 Task: Plan a work-related trip for the industry conference.
Action: Mouse pressed left at (419, 161)
Screenshot: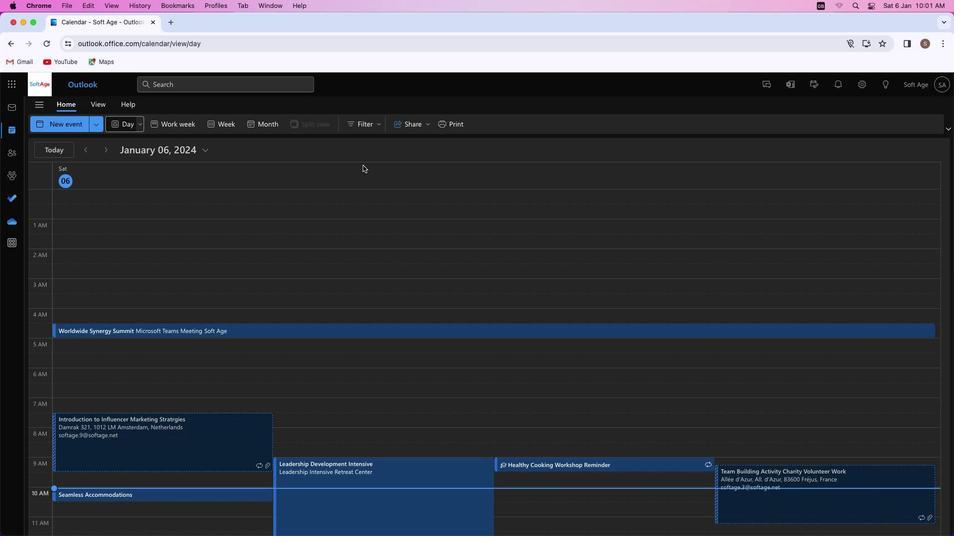 
Action: Mouse moved to (60, 117)
Screenshot: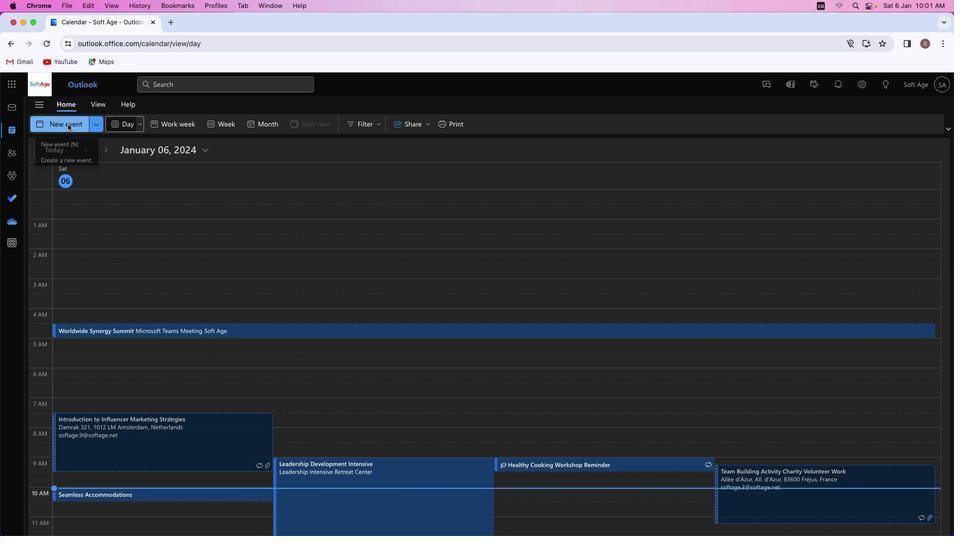 
Action: Mouse pressed left at (60, 117)
Screenshot: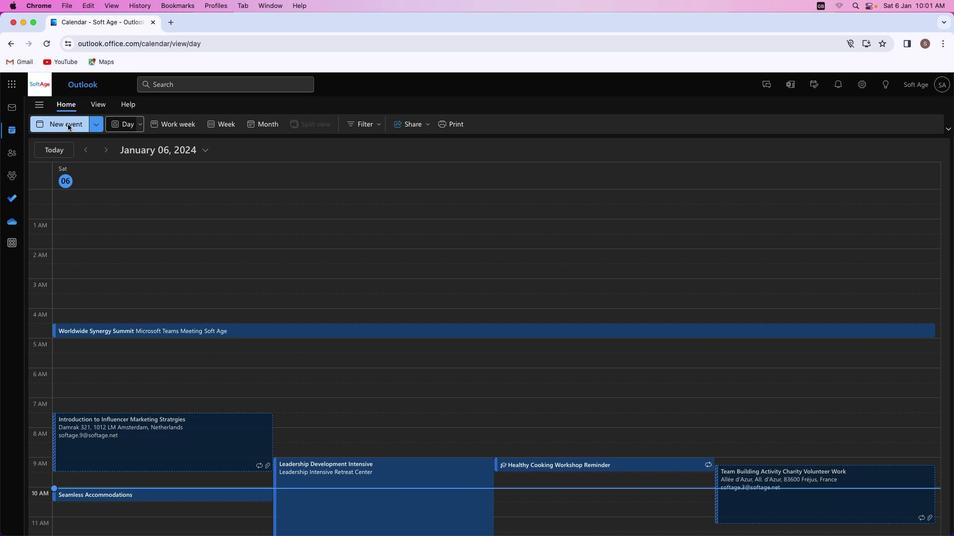 
Action: Mouse moved to (242, 170)
Screenshot: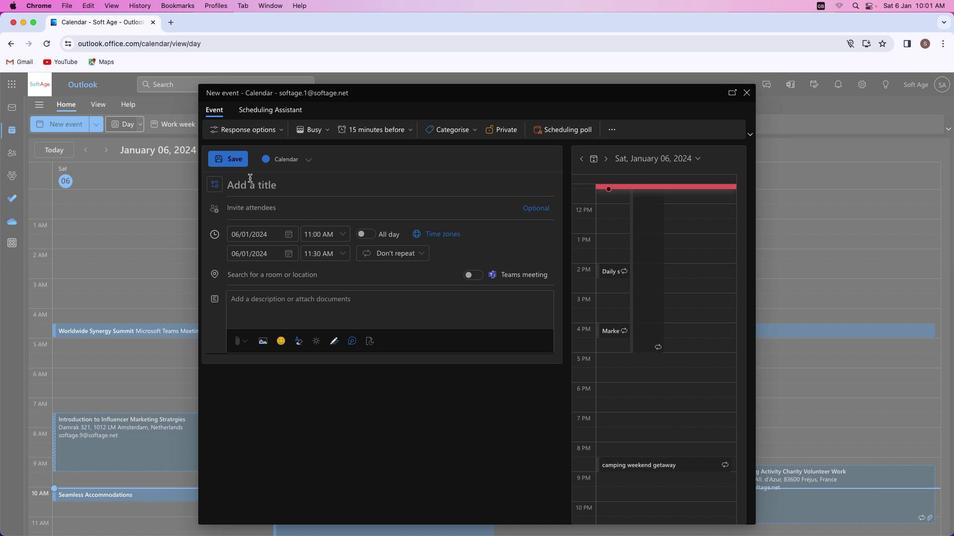 
Action: Mouse pressed left at (242, 170)
Screenshot: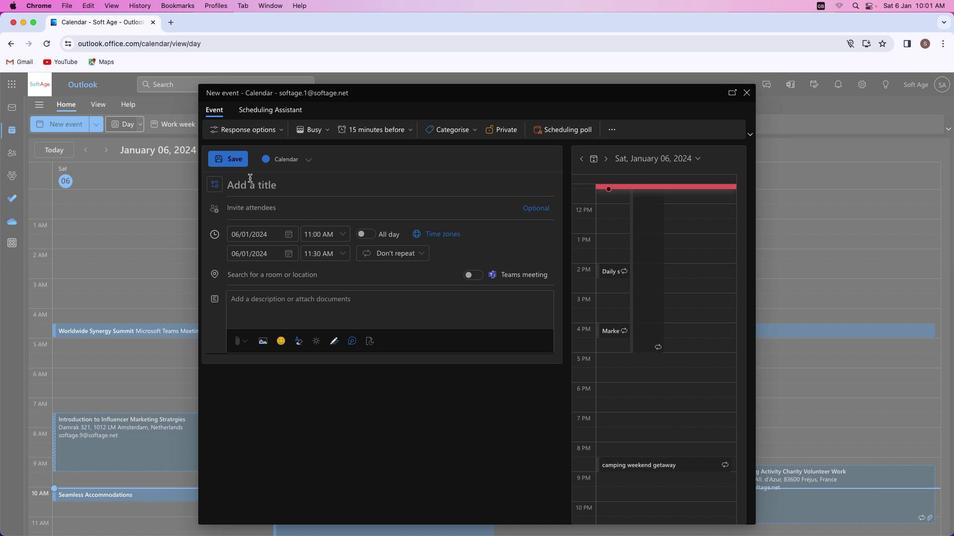 
Action: Mouse moved to (245, 177)
Screenshot: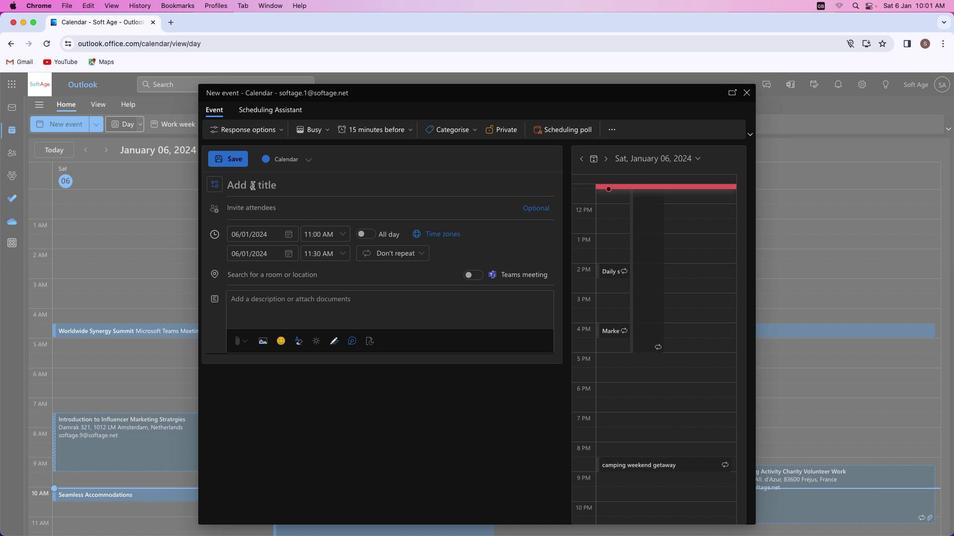 
Action: Key pressed Key.shift'B''u''s''i''n''e''s''s'Key.space't''r''i''p'Key.spaceKey.shift'E''x''c''e''l''l''e''n''c''e'
Screenshot: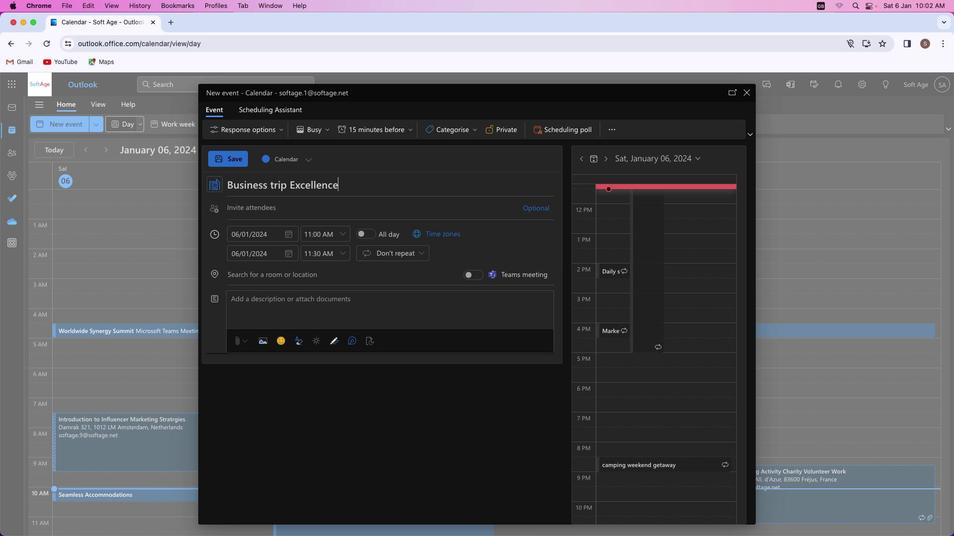 
Action: Mouse moved to (267, 177)
Screenshot: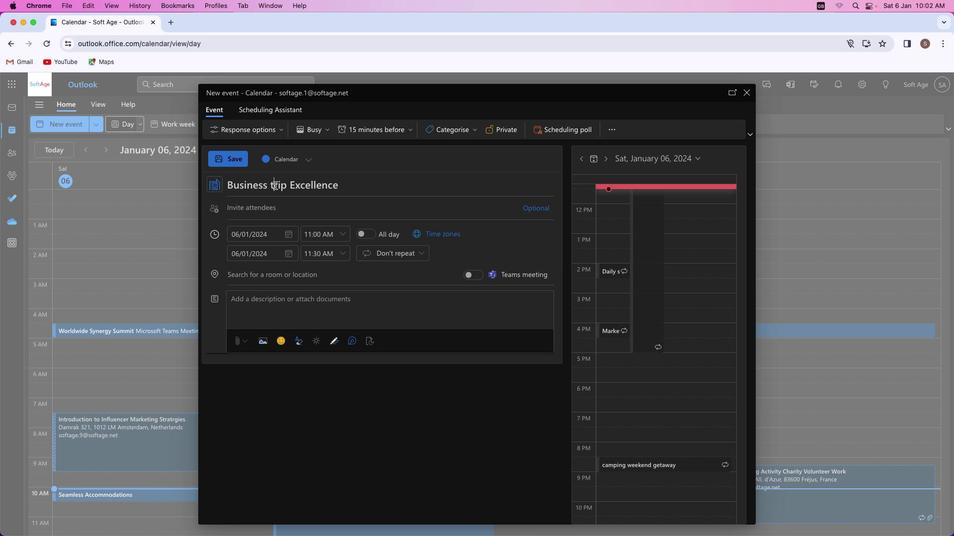 
Action: Mouse pressed left at (267, 177)
Screenshot: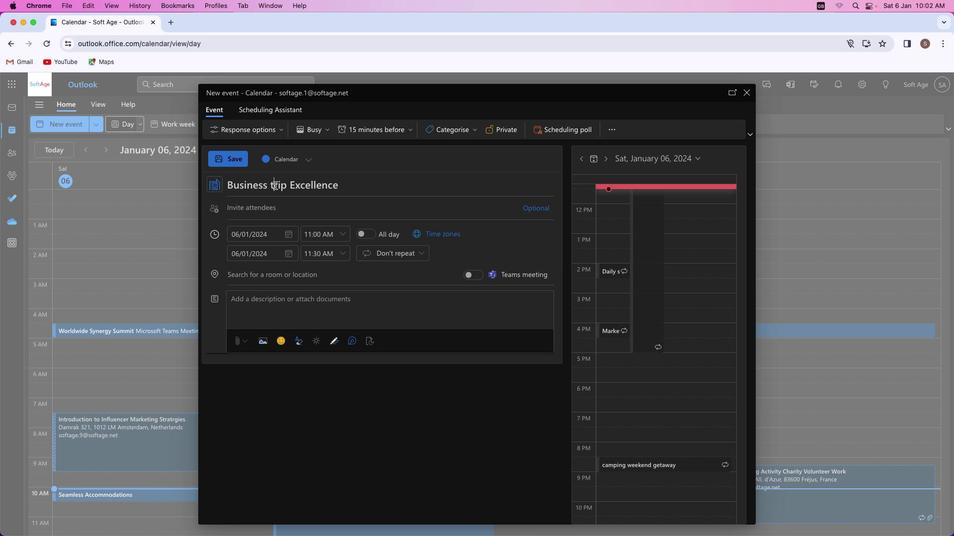
Action: Mouse moved to (352, 178)
Screenshot: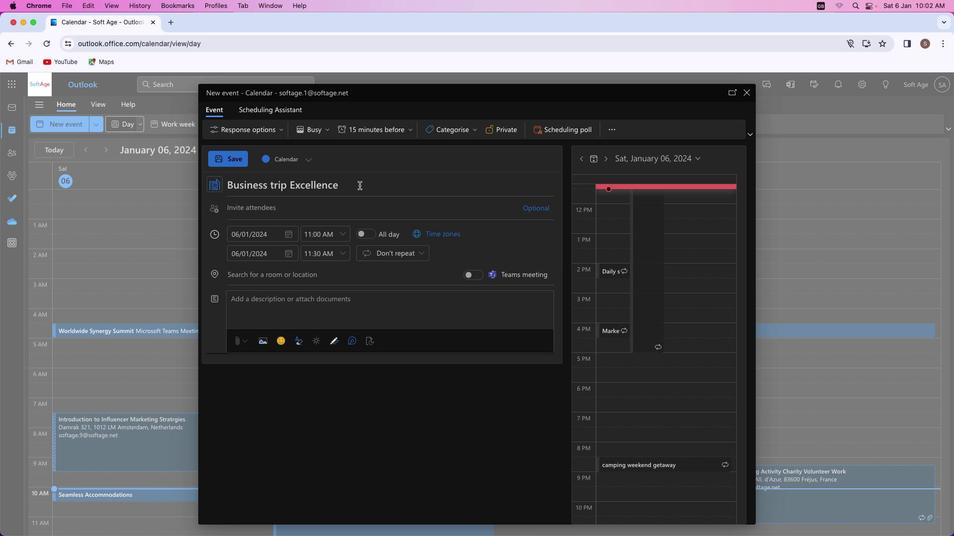 
Action: Key pressed Key.backspaceKey.shift'T'
Screenshot: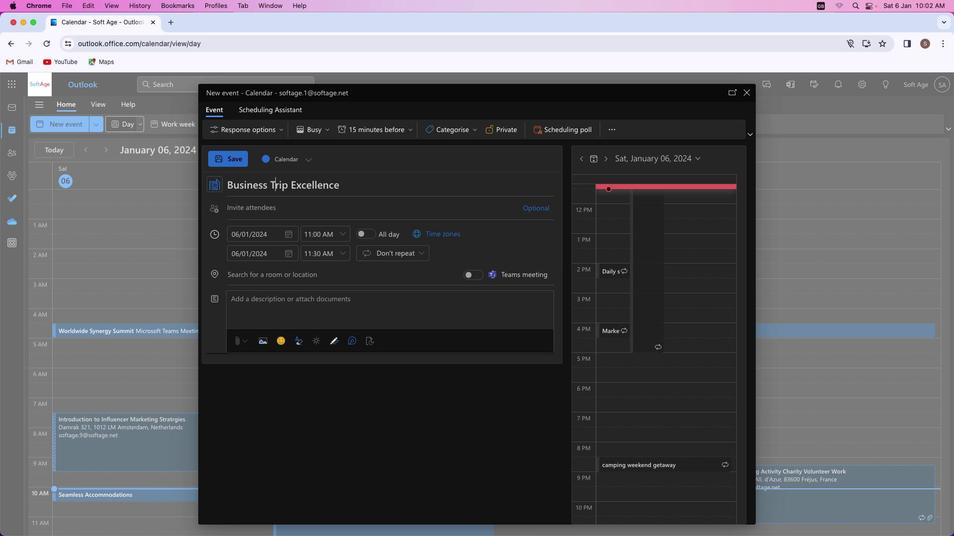 
Action: Mouse moved to (267, 199)
Screenshot: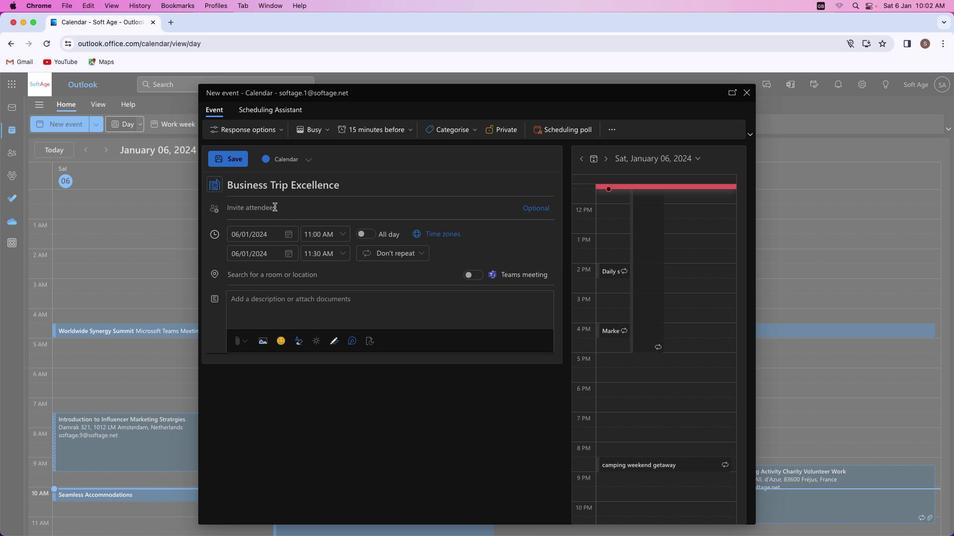 
Action: Mouse pressed left at (267, 199)
Screenshot: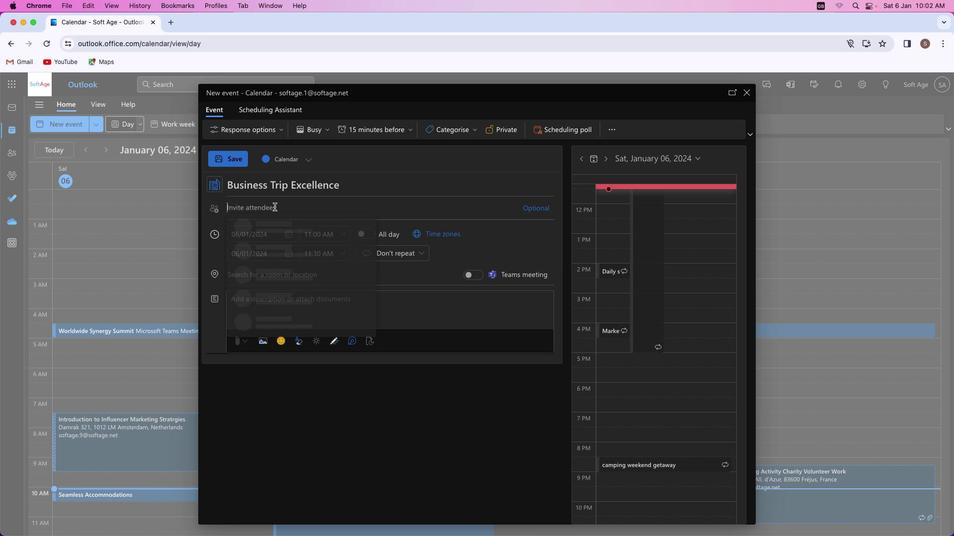 
Action: Mouse moved to (269, 200)
Screenshot: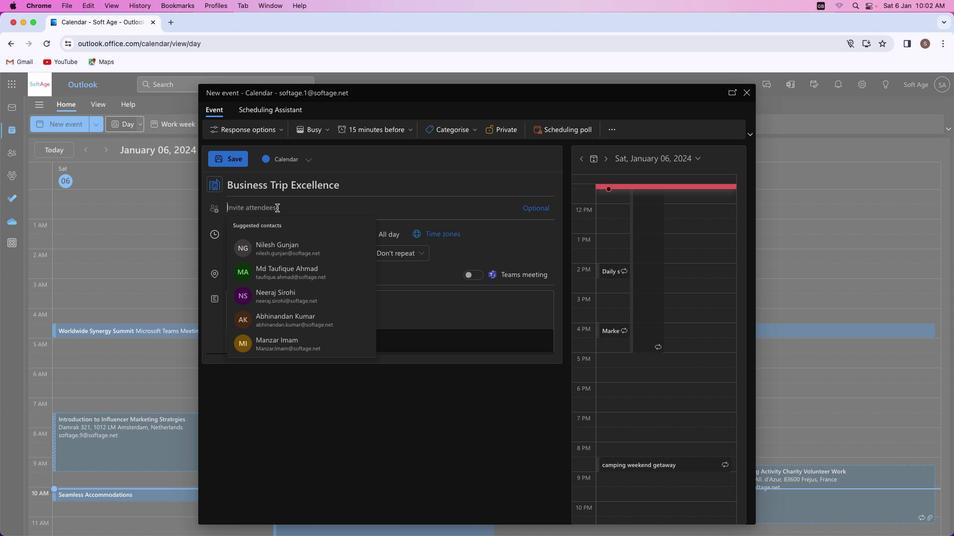 
Action: Key pressed Key.shift'S''h''i''v''a''m''y''a''d''a''v''s''m''4''1'Key.shift'@''o''u''t''l''o''o''k''.''c''o''m'
Screenshot: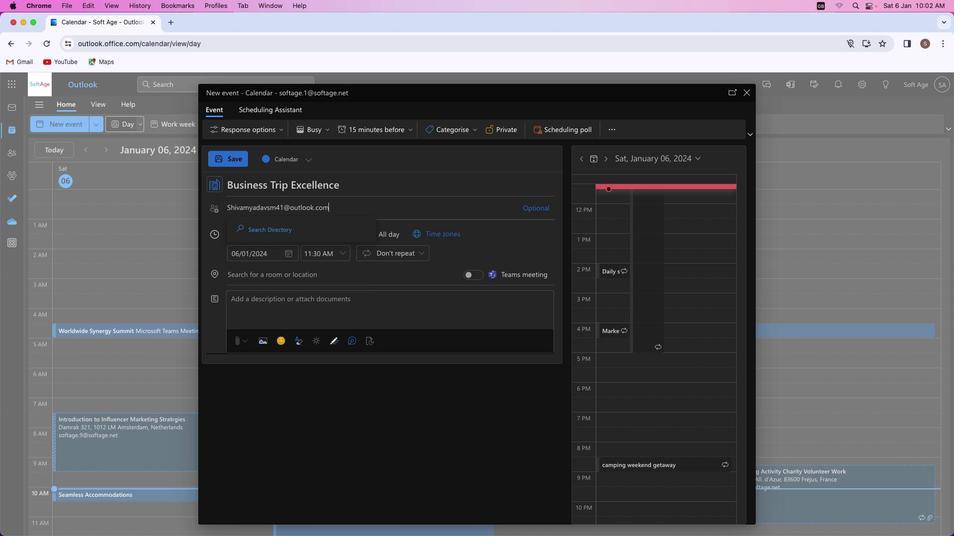 
Action: Mouse moved to (335, 220)
Screenshot: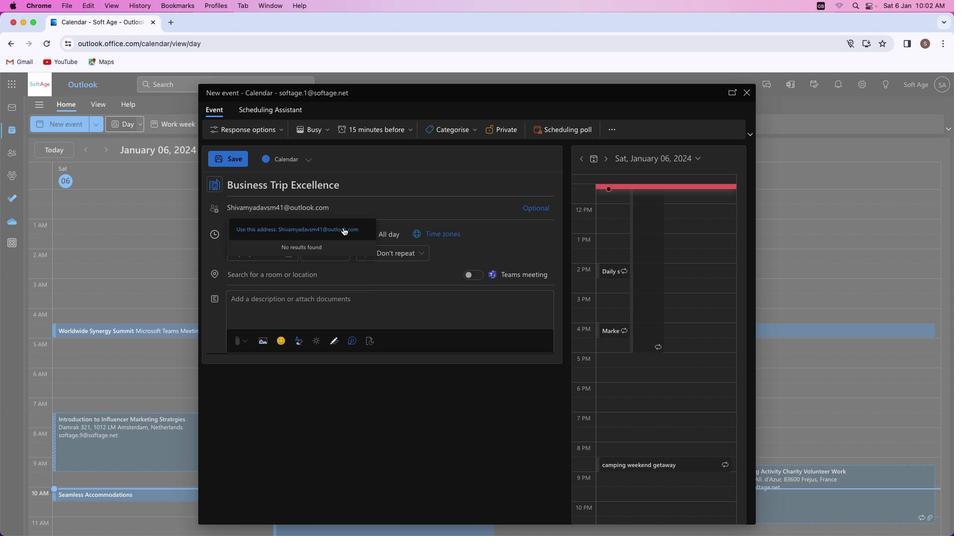 
Action: Mouse pressed left at (335, 220)
Screenshot: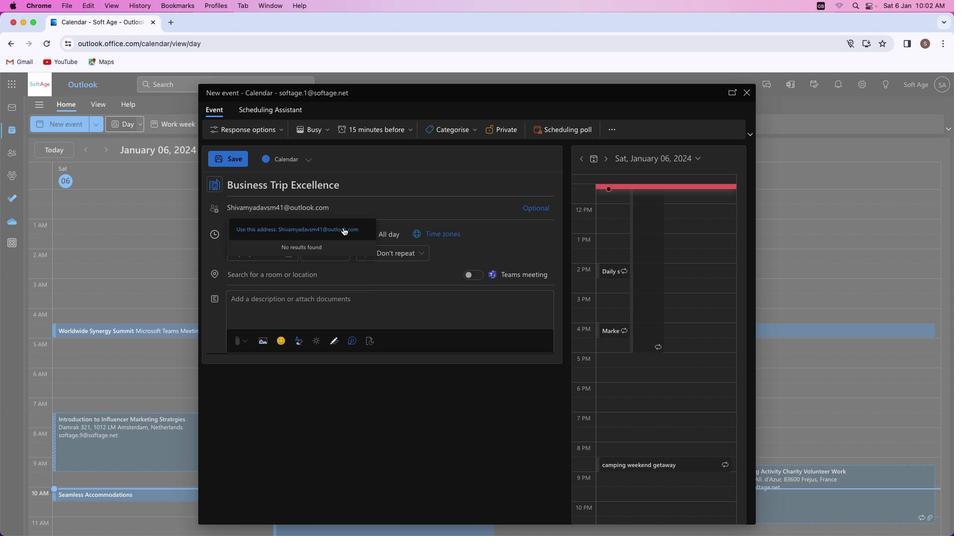 
Action: Mouse moved to (353, 218)
Screenshot: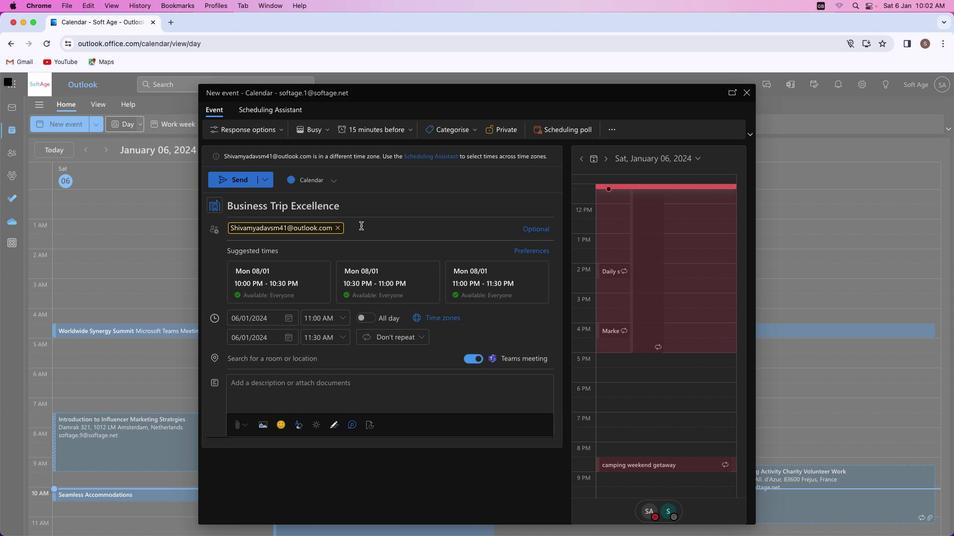 
Action: Key pressed Key.shift'A''k''a''s''h''r''a''j''p''u''t'Key.shift'@''o''u''t''l''o''o''k''.''c''o''m'
Screenshot: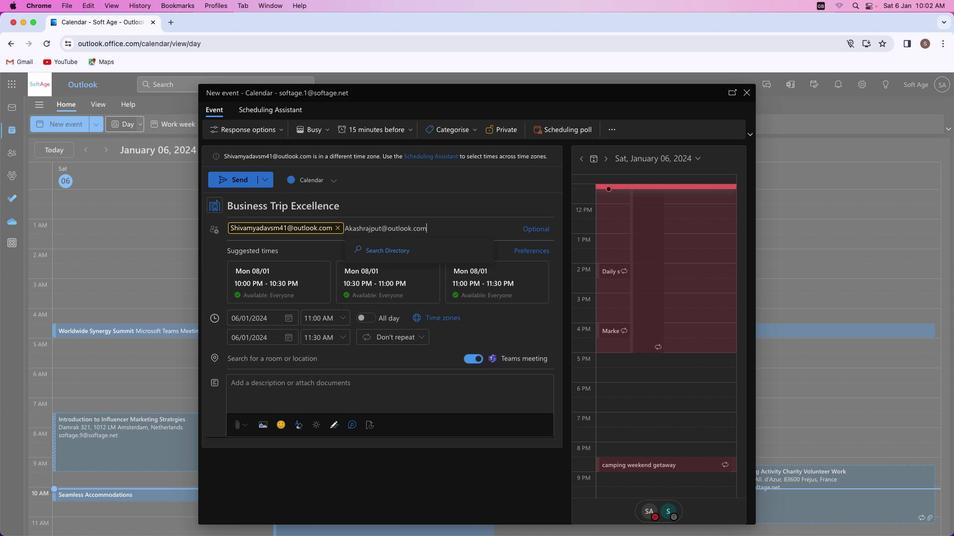 
Action: Mouse moved to (407, 240)
Screenshot: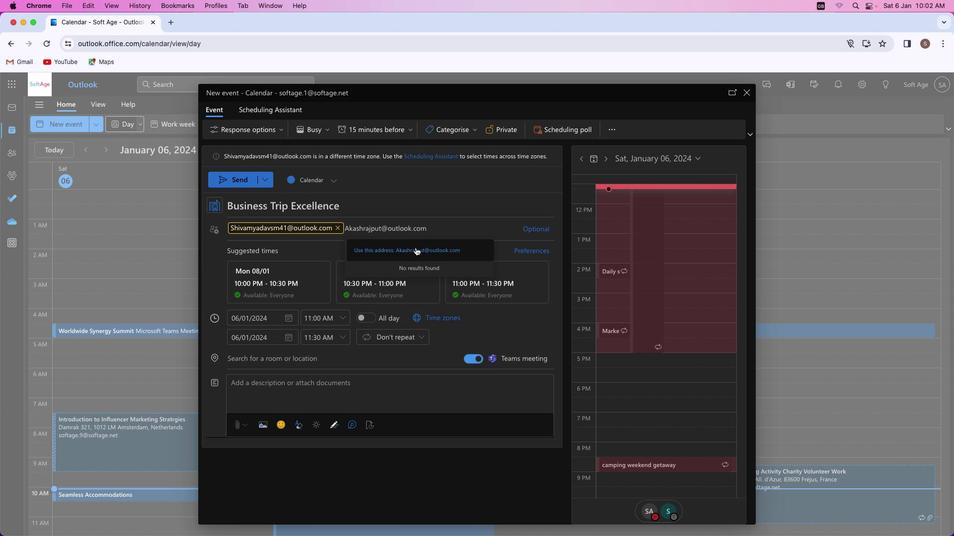 
Action: Mouse pressed left at (407, 240)
Screenshot: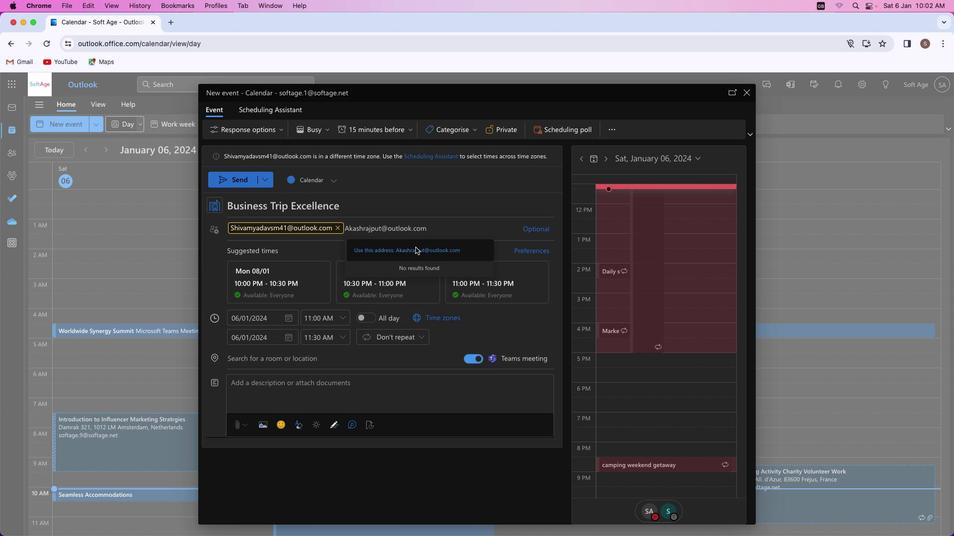 
Action: Mouse moved to (312, 339)
Screenshot: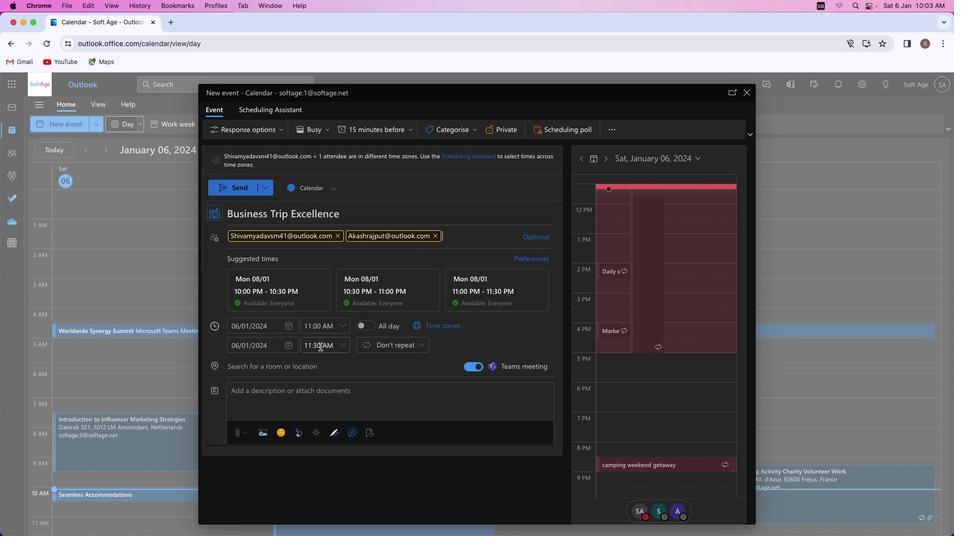 
Action: Mouse scrolled (312, 339) with delta (-6, -7)
Screenshot: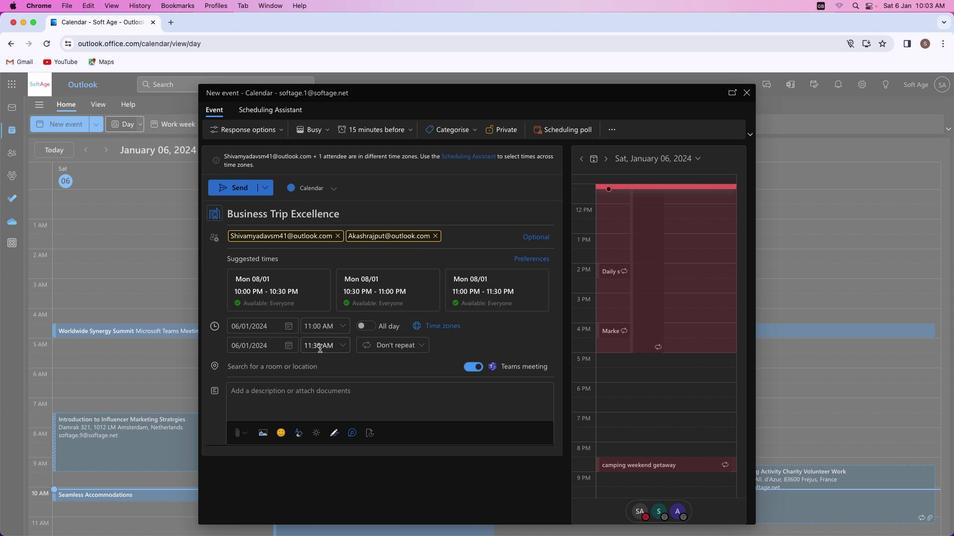 
Action: Mouse moved to (312, 340)
Screenshot: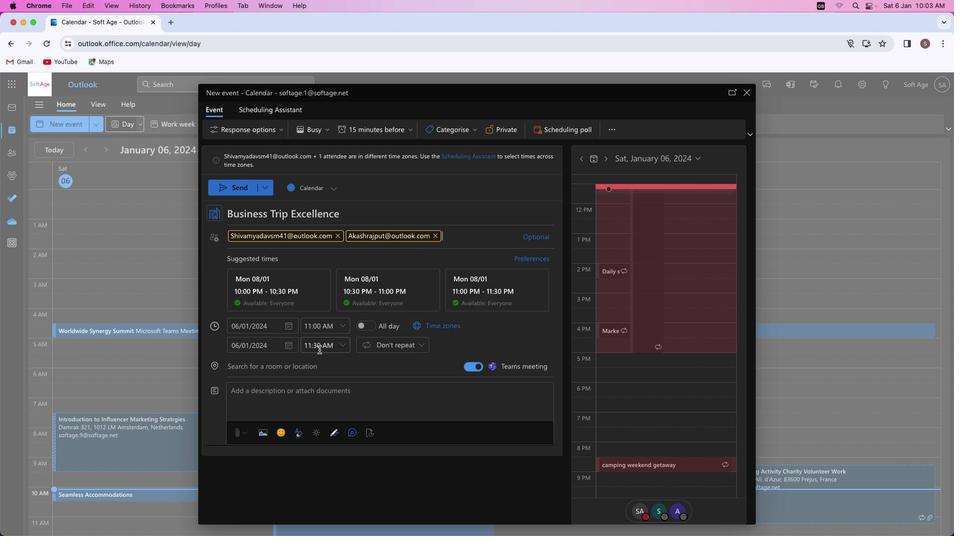 
Action: Mouse scrolled (312, 340) with delta (-6, -7)
Screenshot: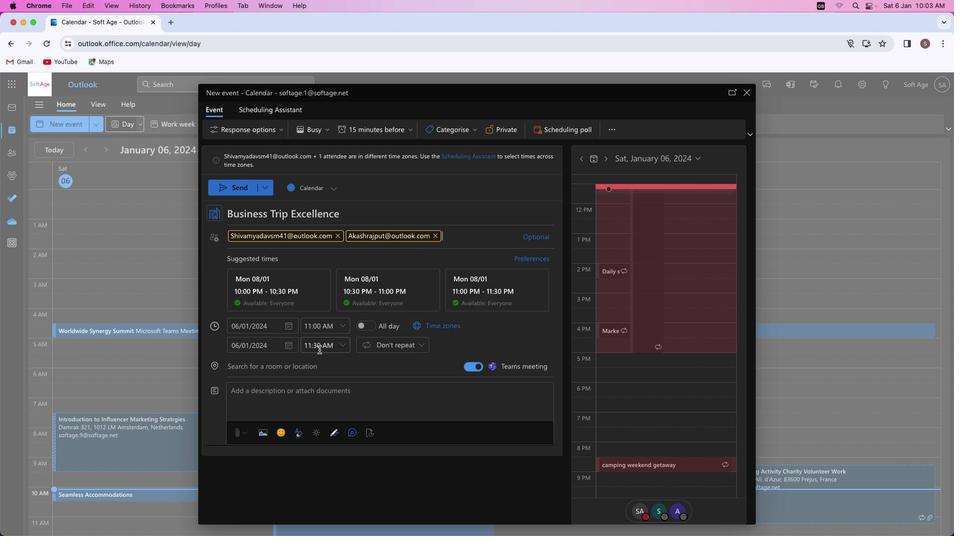 
Action: Mouse moved to (310, 346)
Screenshot: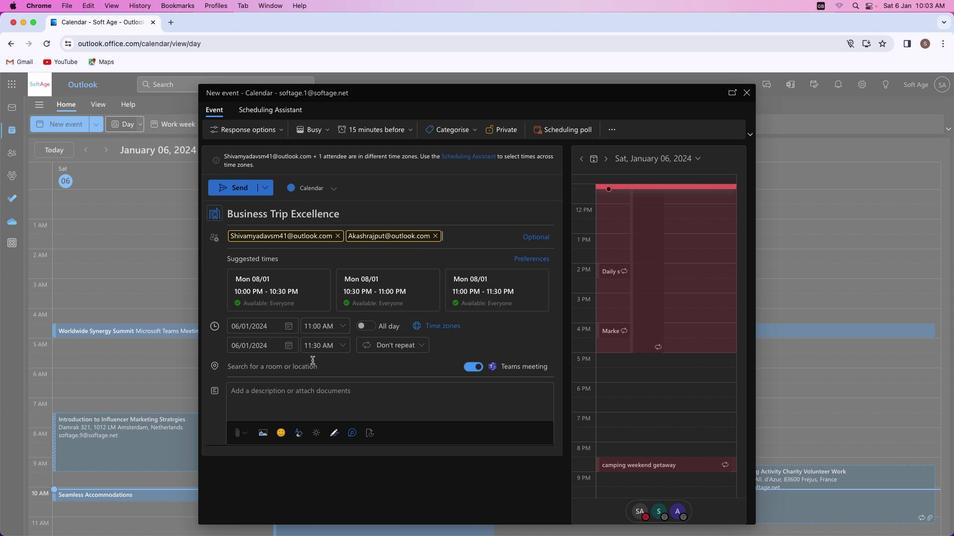 
Action: Mouse scrolled (310, 346) with delta (-6, -7)
Screenshot: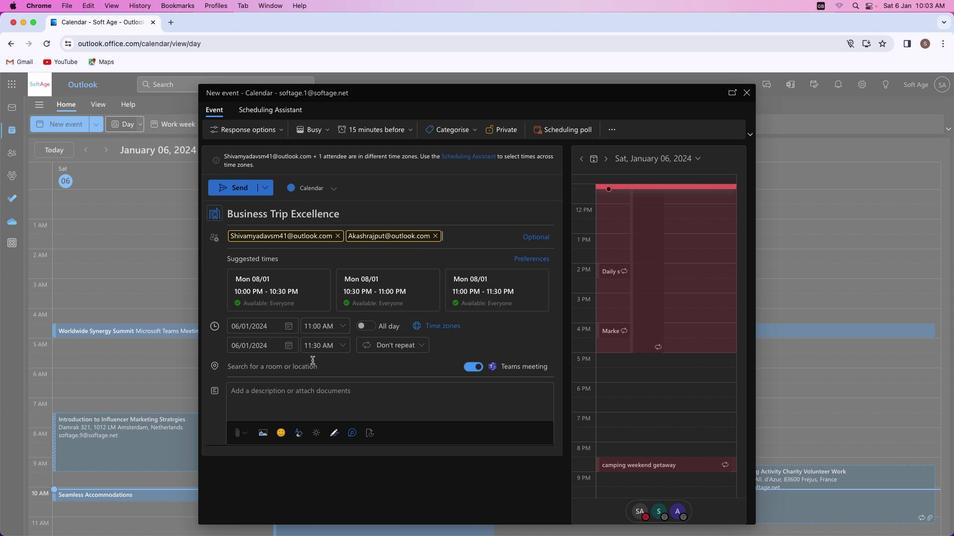 
Action: Mouse moved to (287, 381)
Screenshot: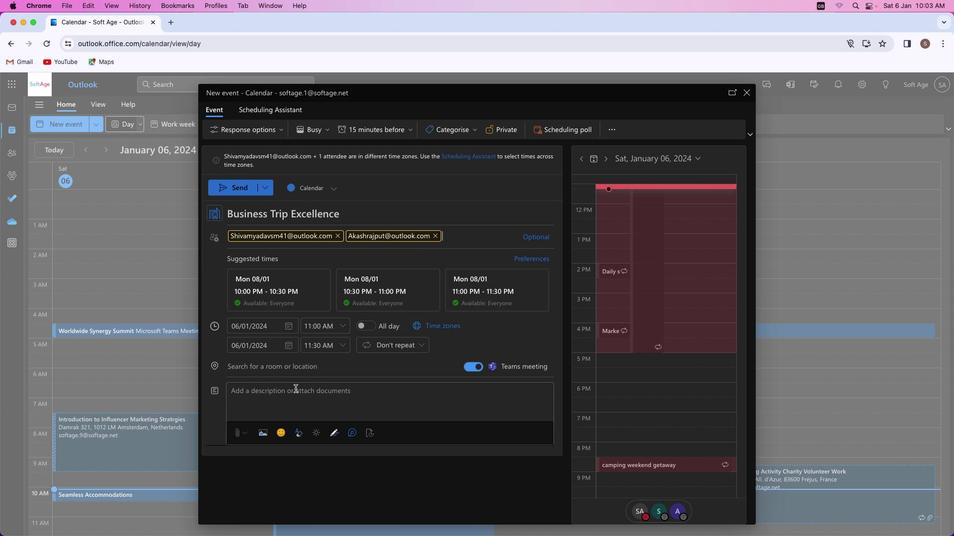 
Action: Mouse pressed left at (287, 381)
Screenshot: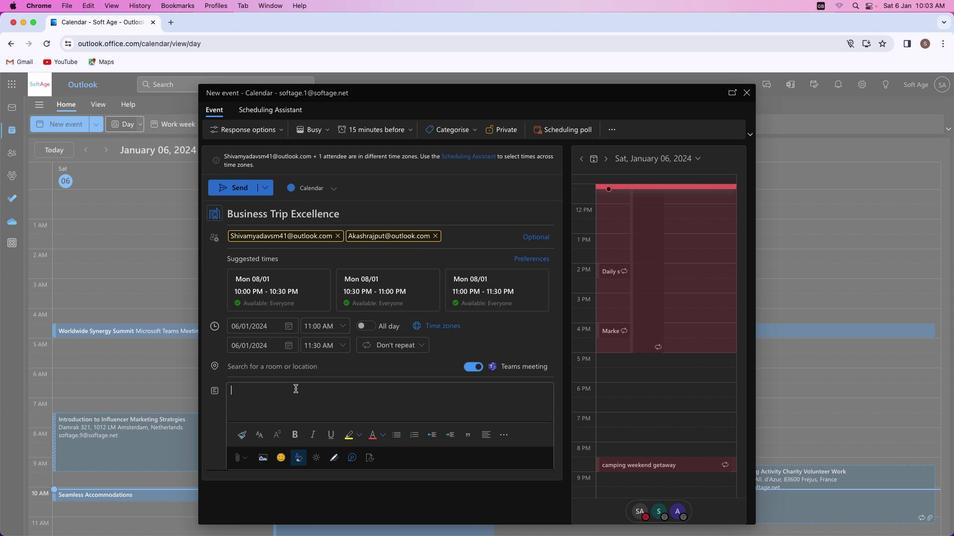 
Action: Mouse moved to (382, 393)
Screenshot: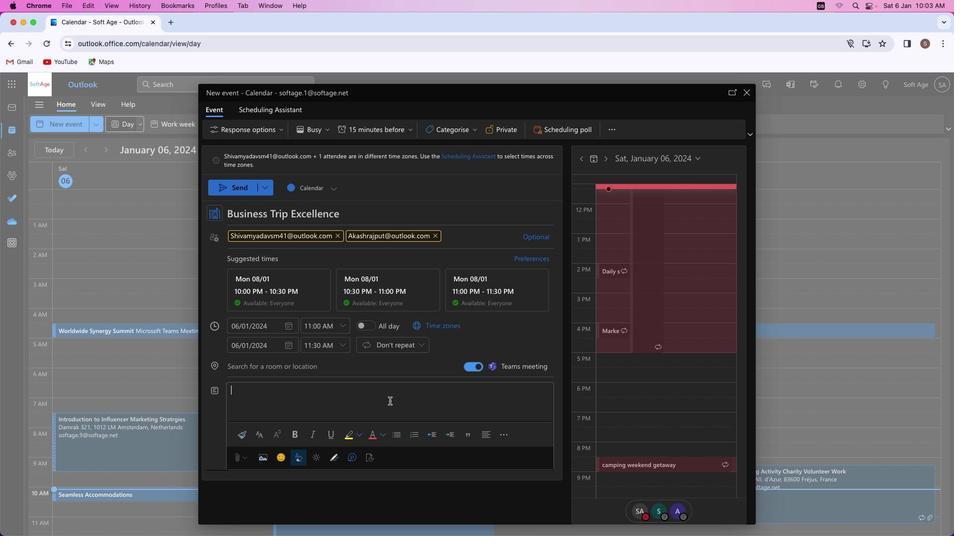 
Action: Key pressed Key.shift'E''l''e''v''a''t''e'Key.space'y''o''u''r'Key.space'p''r''o''f''e''s''s''i''o''n''a''l'Key.space'j''o''u''r''n''e''y'Key.space'w''i''t''h'Key.space'o''u''r'Key.space't''a''i''l''o''r''e''d'Key.space'a''c''c''o''m''m''o''d''a''t''i''o''n''s'Key.space'f''o''r'Key.space'y''o''u'Key.space'i''n''d''u''s''t''r''y'Key.space'c''o''n''f''e''r''e''n''c''e''.'Key.spaceKey.shift'S''t''a''y'Key.space'c''e''n''t''r''a''l''l''y'','Key.space'w''o''r''k'Key.space'e''f''f''i''c''i''e''n''t''l''y'','Key.space'a''n''d'Key.space'm''a''x''i''m''i''z''e'Key.space'y''o''u''r'Key.space'c''o''n''f''e''r''e''n''c''e'Key.space'e''x''p''e''r''i''e''n''c''e'Key.space'w''i''t''h'Key.space'c''o''m''f''o''r''t'Key.space'a''n''d'Key.space'c''o''n''v''e''n''i''e''n''c''e''.'
Screenshot: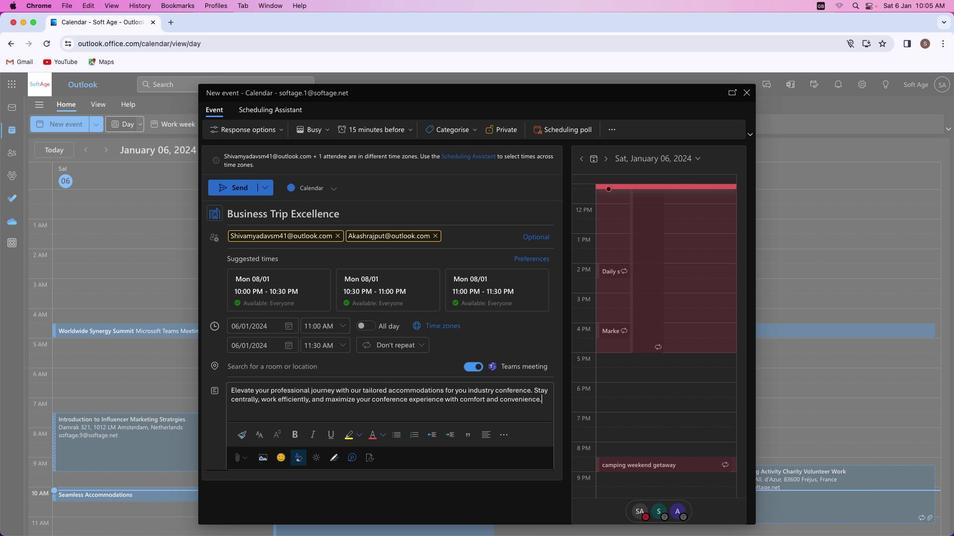
Action: Mouse moved to (458, 383)
Screenshot: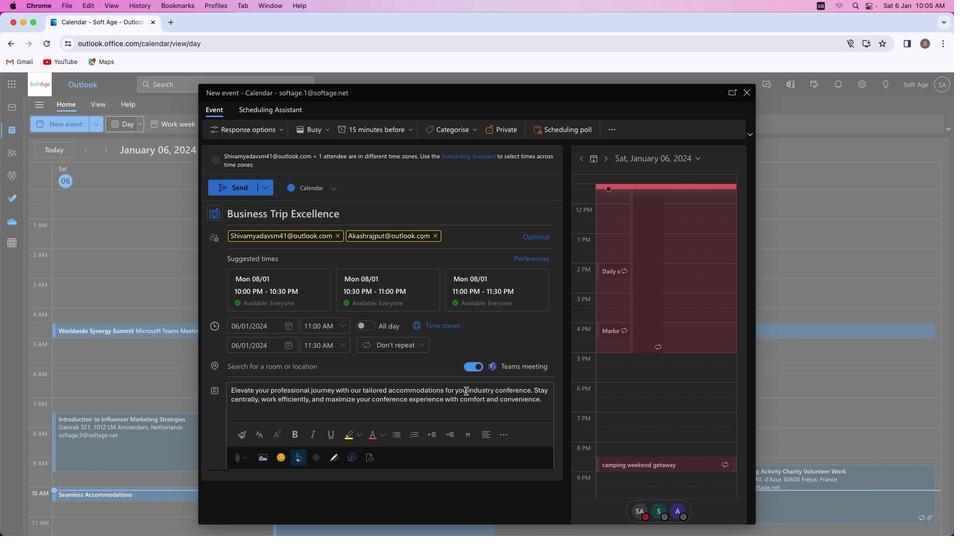 
Action: Mouse pressed left at (458, 383)
Screenshot: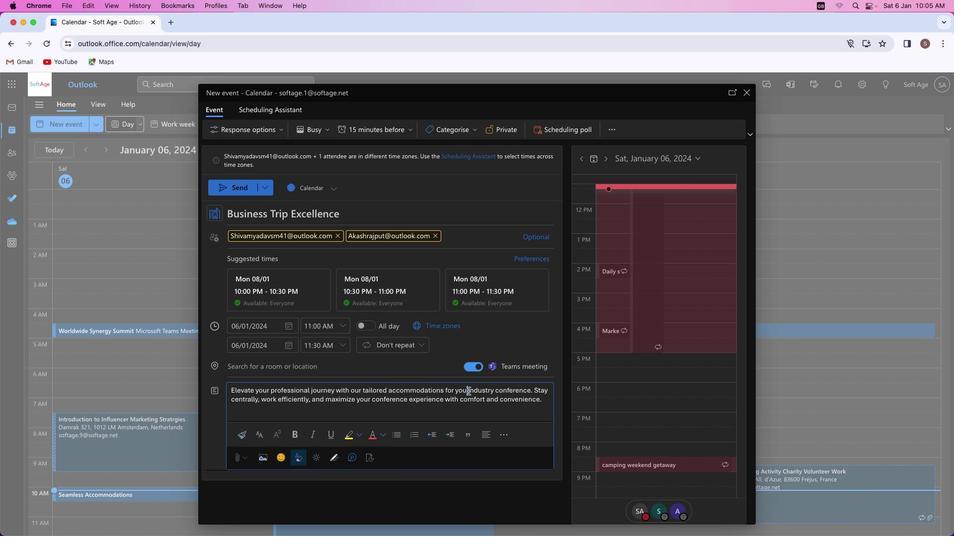 
Action: Mouse moved to (289, 428)
Screenshot: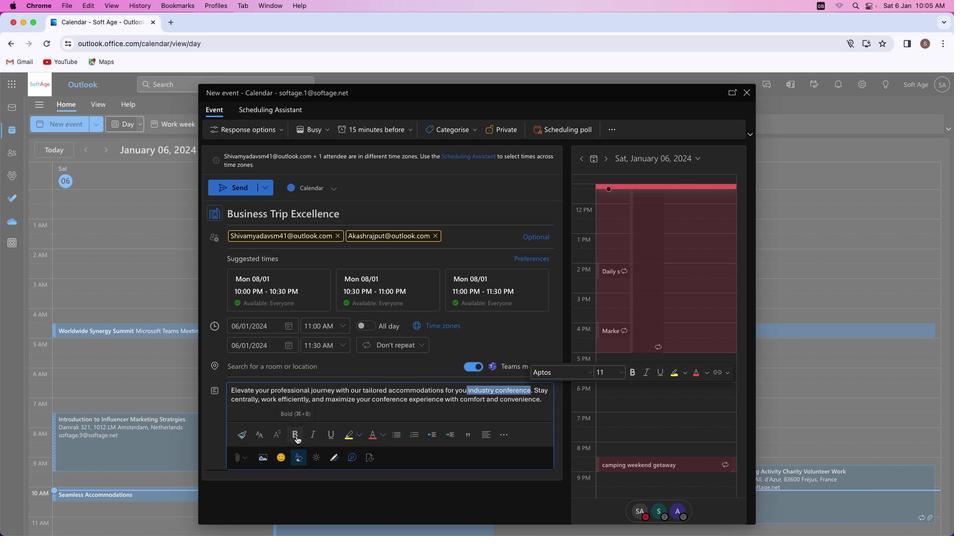 
Action: Mouse pressed left at (289, 428)
Screenshot: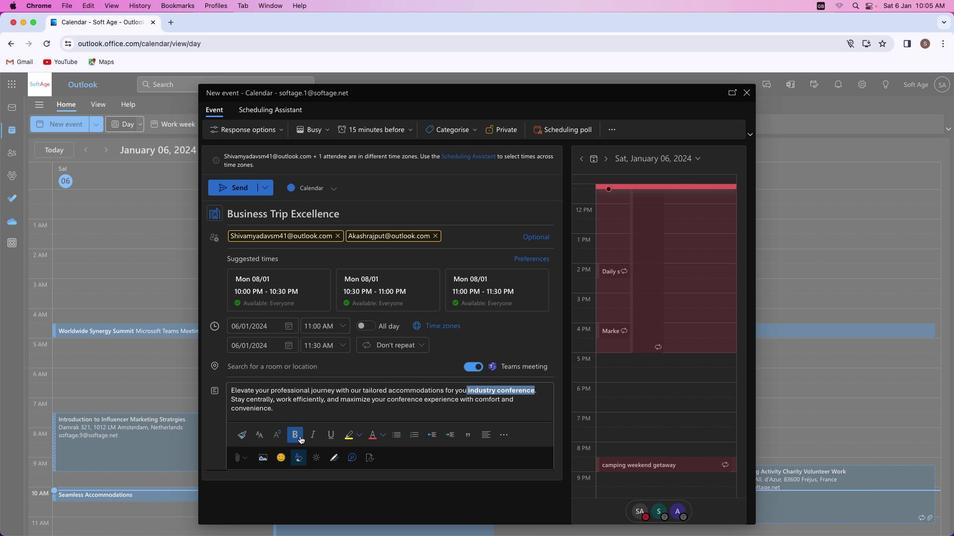 
Action: Mouse moved to (376, 404)
Screenshot: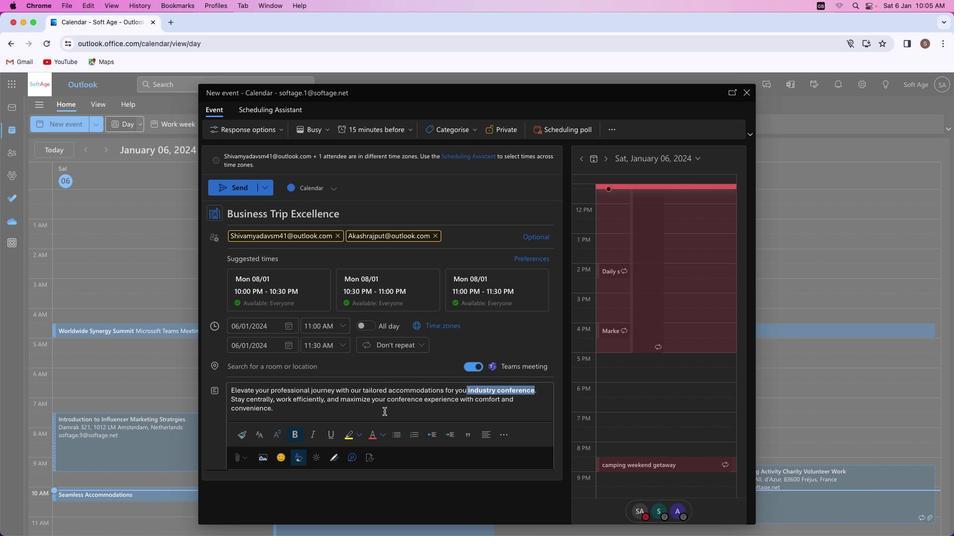 
Action: Mouse pressed left at (376, 404)
Screenshot: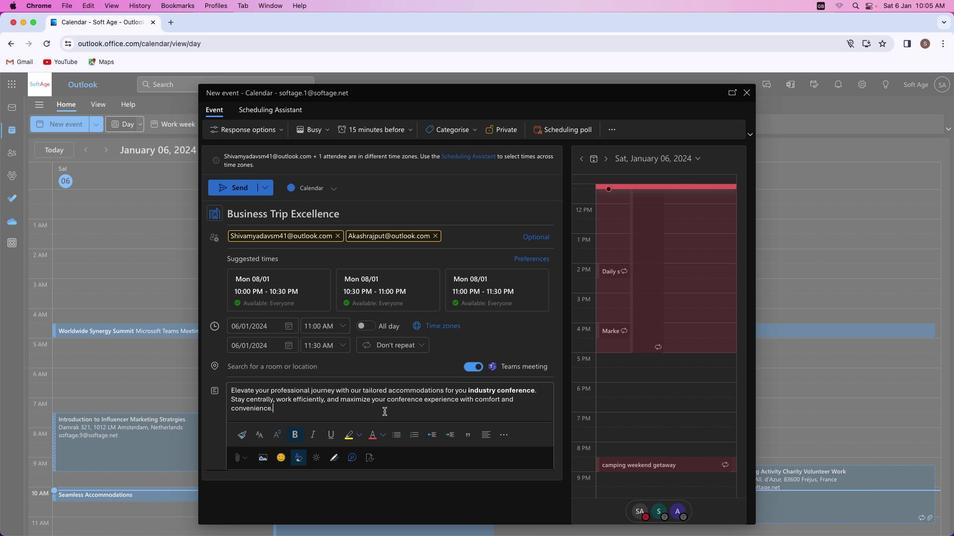 
Action: Mouse moved to (450, 393)
Screenshot: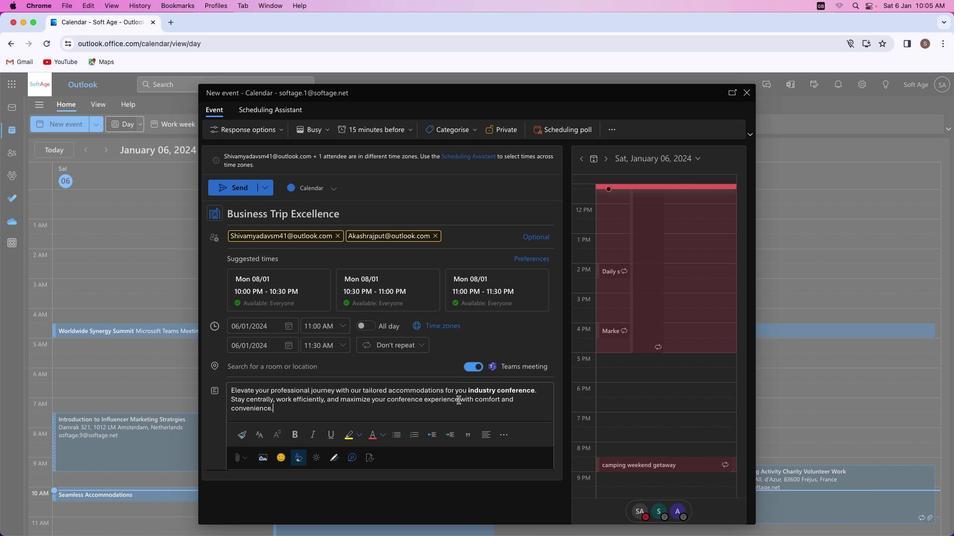 
Action: Mouse pressed left at (450, 393)
Screenshot: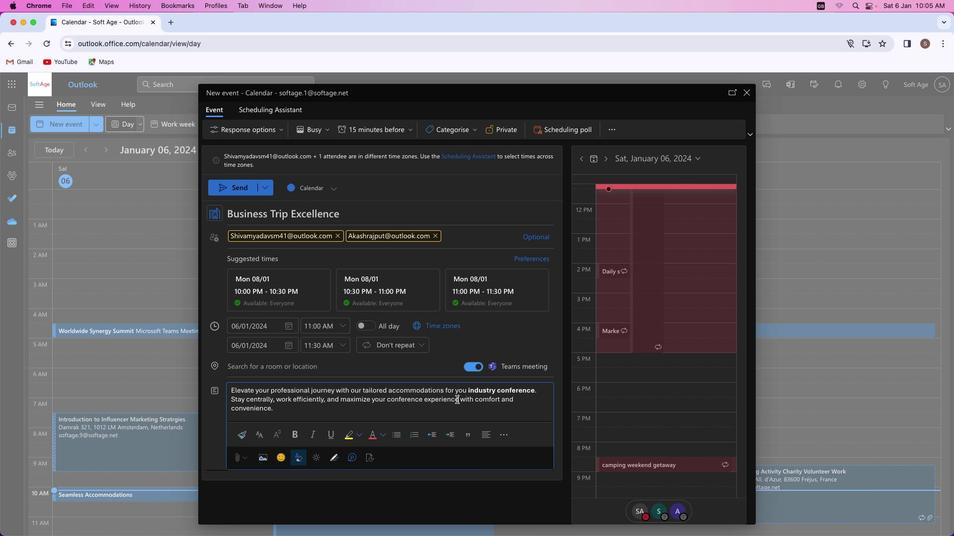 
Action: Mouse moved to (287, 430)
Screenshot: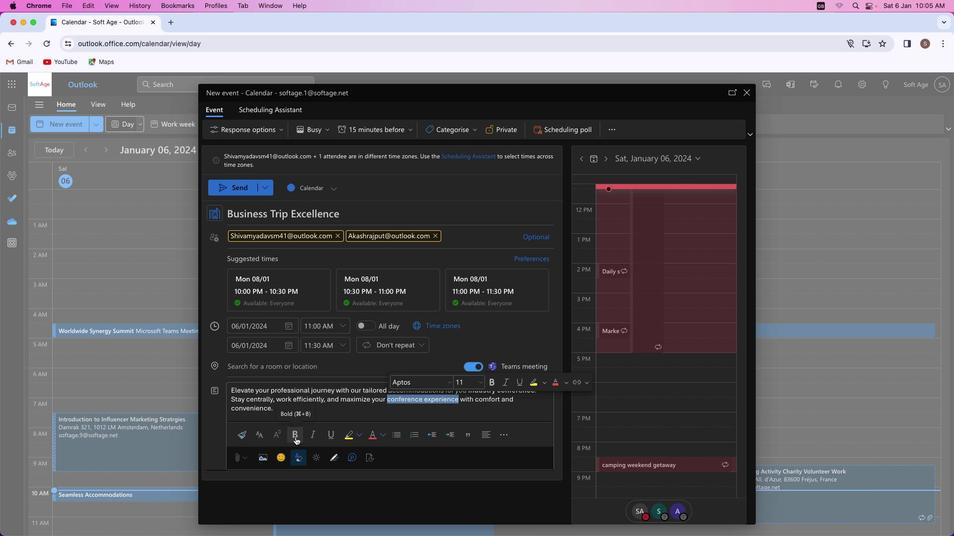 
Action: Mouse pressed left at (287, 430)
Screenshot: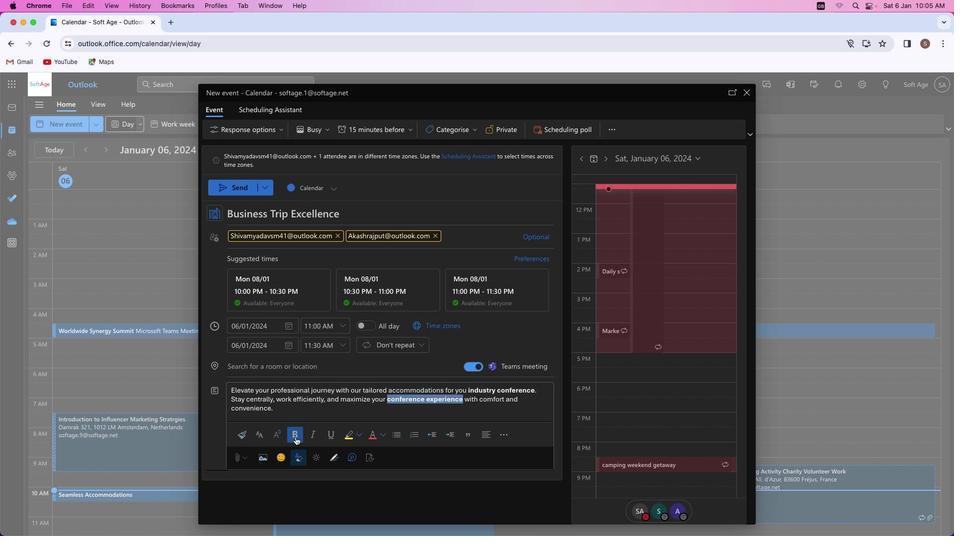 
Action: Mouse moved to (486, 407)
Screenshot: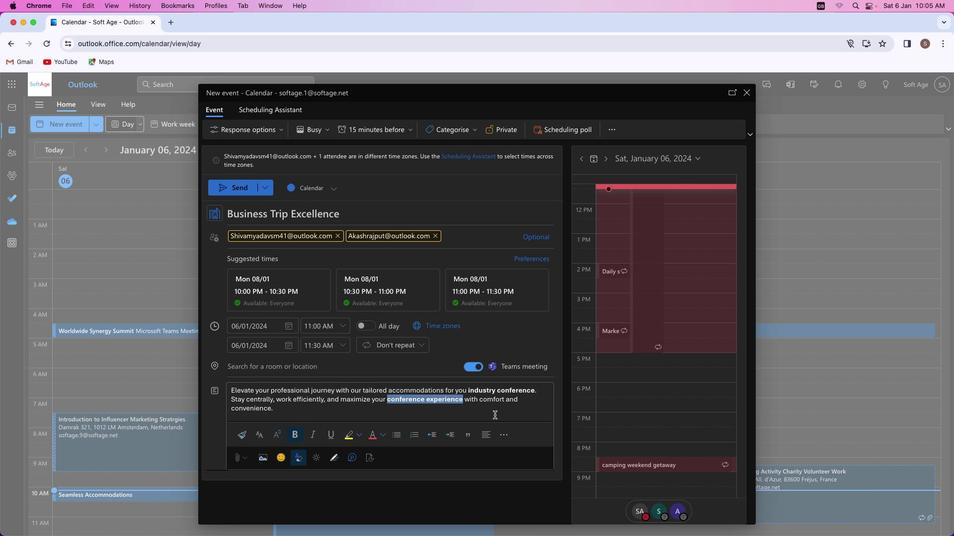 
Action: Mouse pressed left at (486, 407)
Screenshot: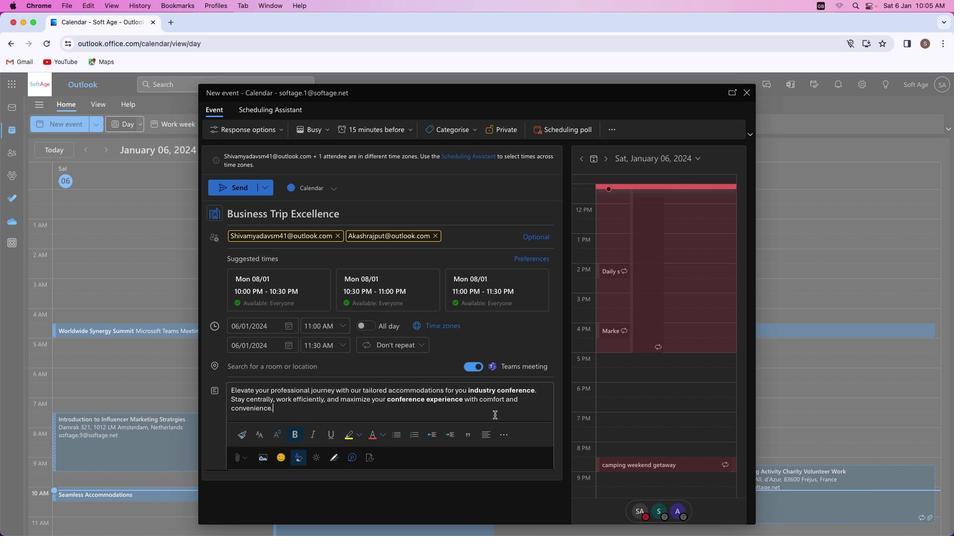 
Action: Mouse moved to (392, 363)
Screenshot: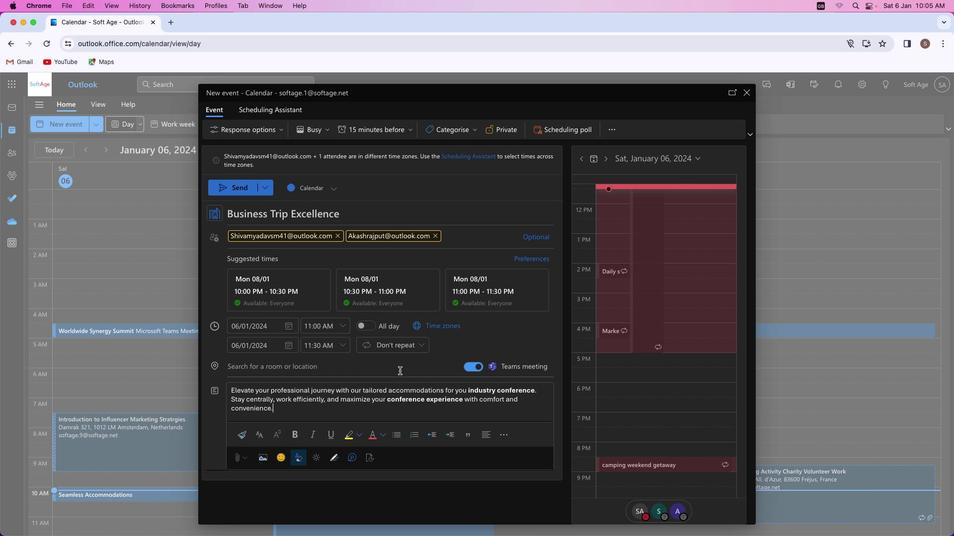 
Action: Mouse scrolled (392, 363) with delta (-6, -6)
Screenshot: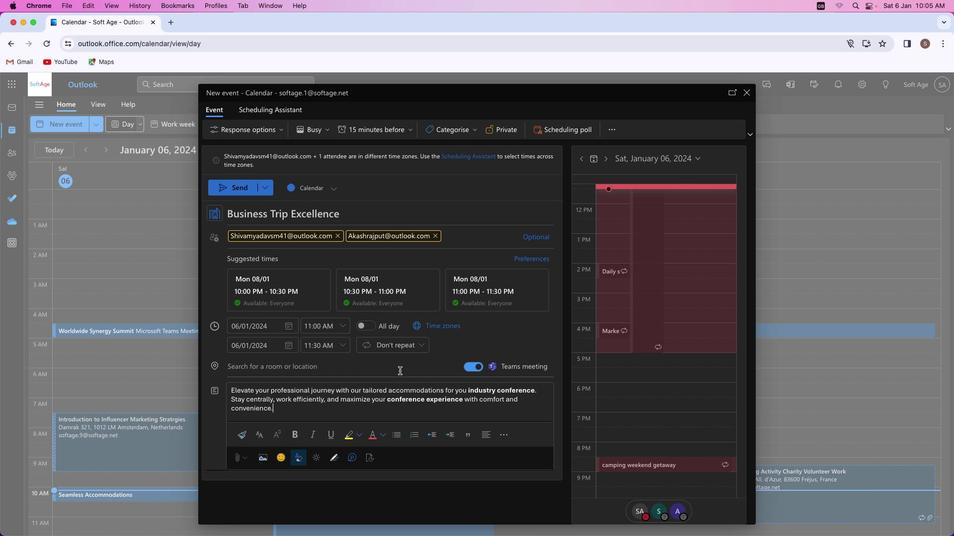 
Action: Mouse scrolled (392, 363) with delta (-6, -6)
Screenshot: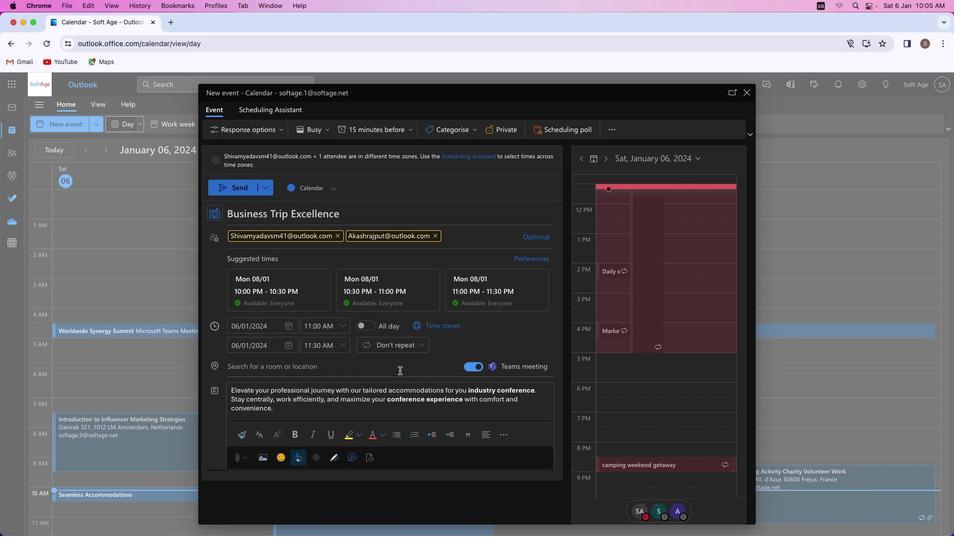 
Action: Mouse scrolled (392, 363) with delta (-6, -6)
Screenshot: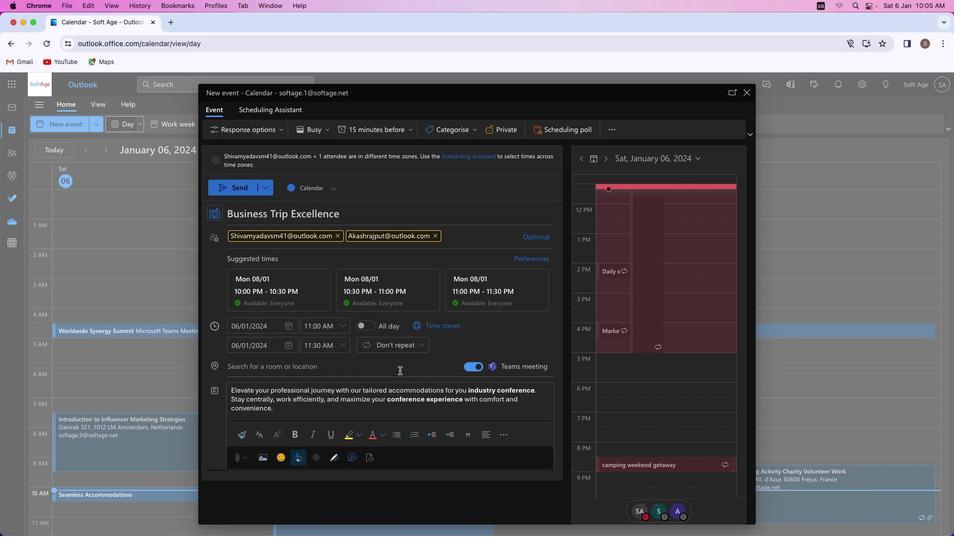 
Action: Mouse scrolled (392, 363) with delta (-6, -6)
Screenshot: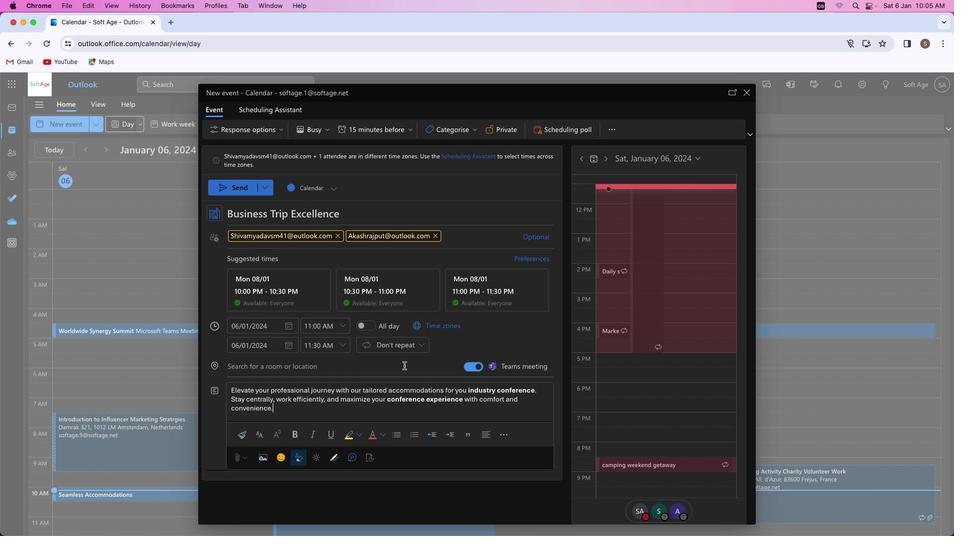 
Action: Mouse moved to (230, 182)
Screenshot: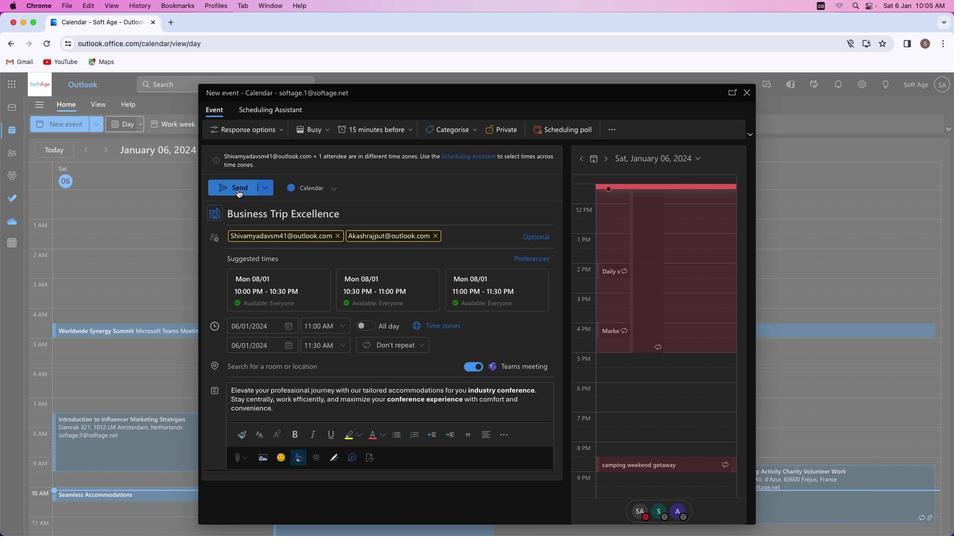 
Action: Mouse pressed left at (230, 182)
Screenshot: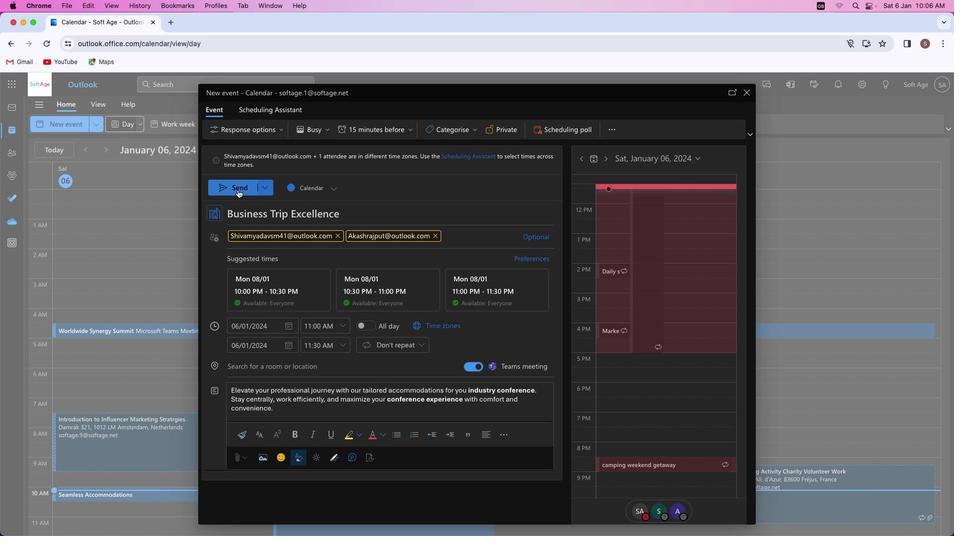 
Action: Mouse moved to (467, 262)
Screenshot: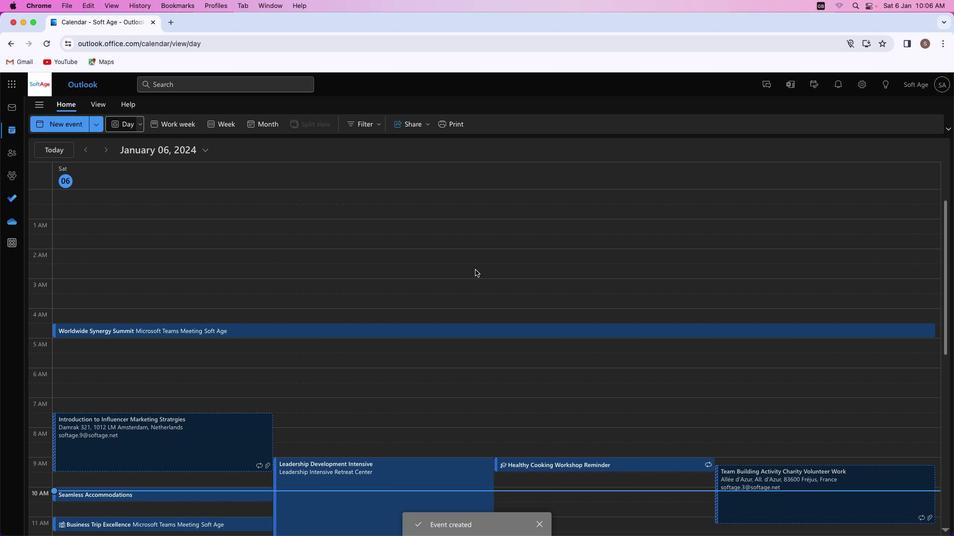 
